 Task: Create a sub task Design and Implement Solution for the task  Implement a new remote support system for a company's clients in the project AlphaFlow , assign it to team member softage.1@softage.net and update the status of the sub task to  Off Track , set the priority of the sub task to High
Action: Mouse moved to (57, 238)
Screenshot: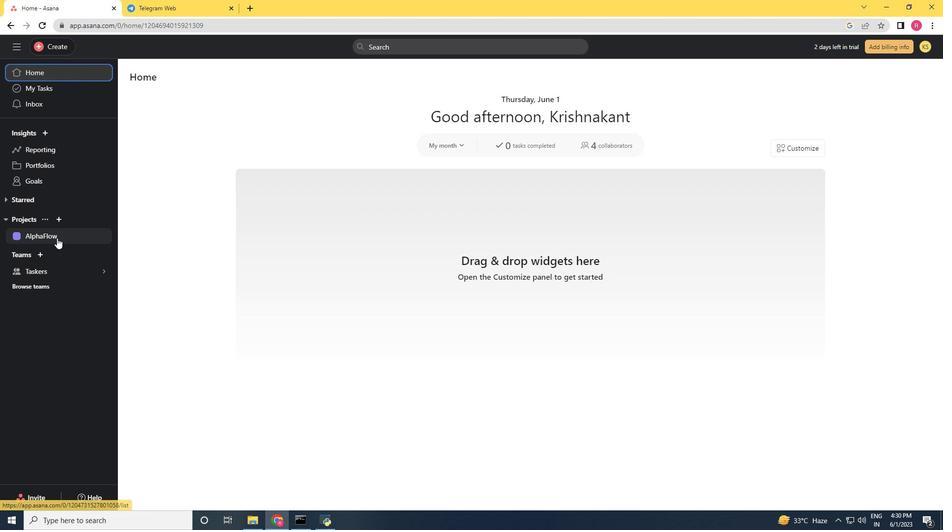 
Action: Mouse pressed left at (56, 238)
Screenshot: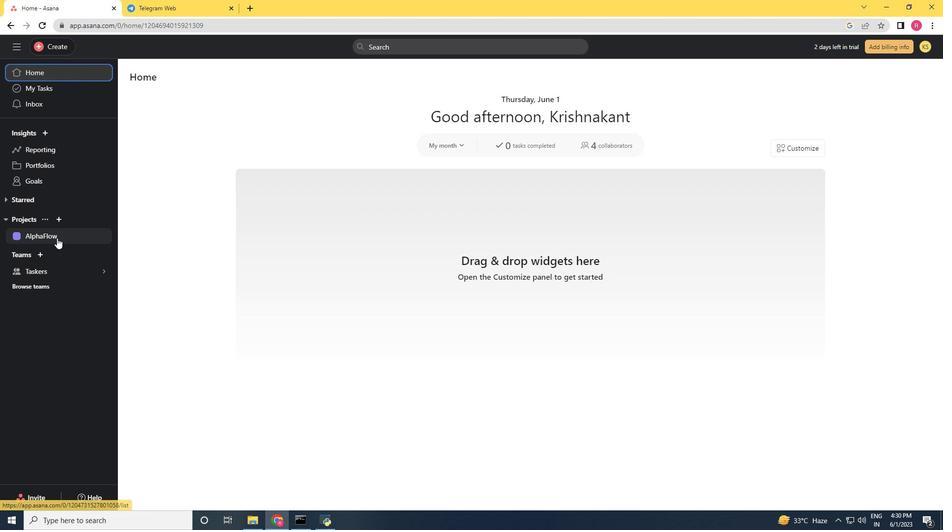 
Action: Mouse moved to (462, 220)
Screenshot: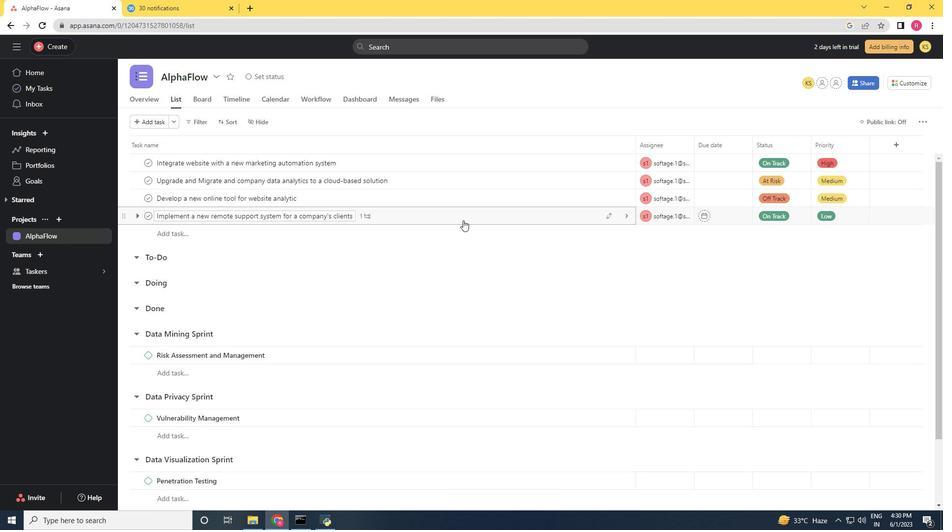 
Action: Mouse pressed left at (462, 220)
Screenshot: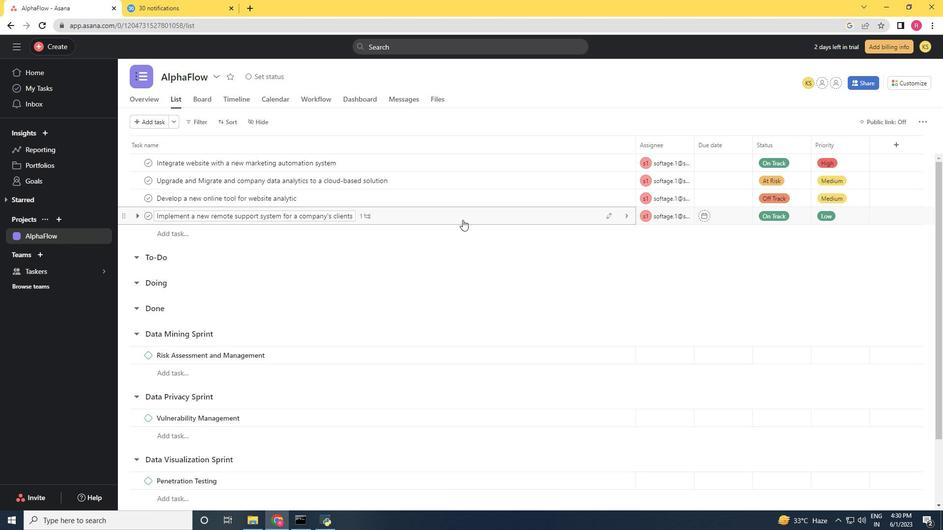 
Action: Mouse moved to (762, 294)
Screenshot: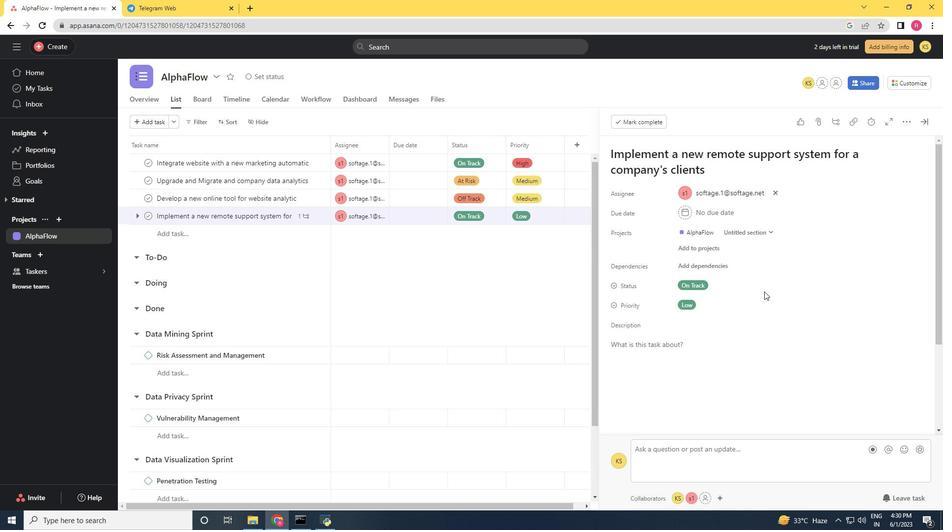 
Action: Mouse scrolled (762, 293) with delta (0, 0)
Screenshot: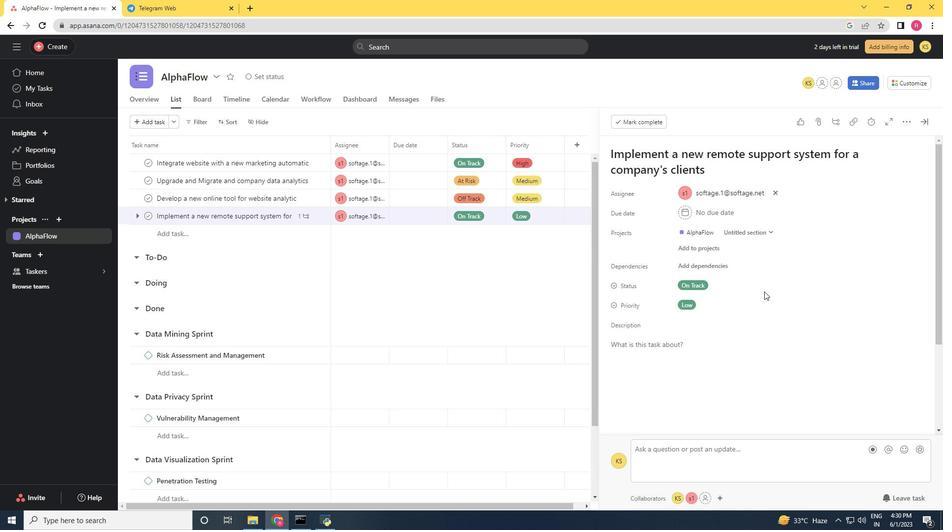 
Action: Mouse moved to (761, 296)
Screenshot: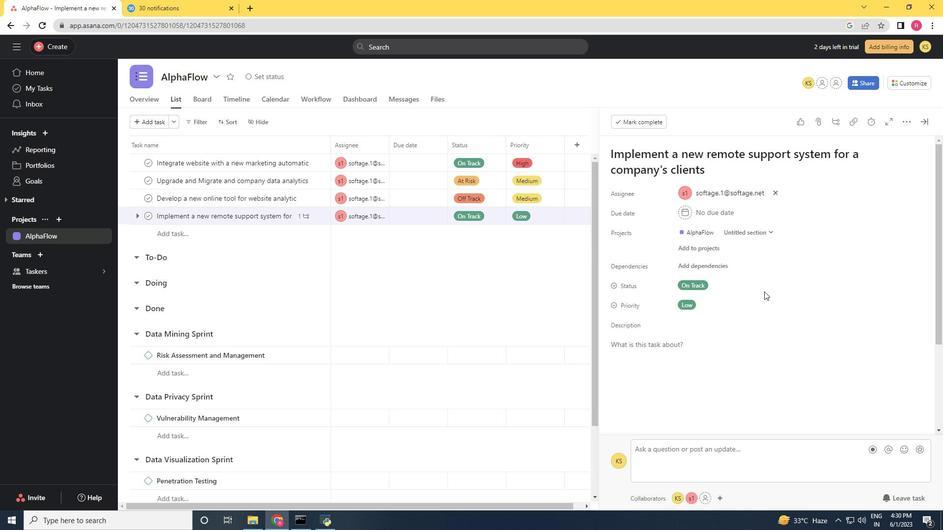 
Action: Mouse scrolled (761, 296) with delta (0, 0)
Screenshot: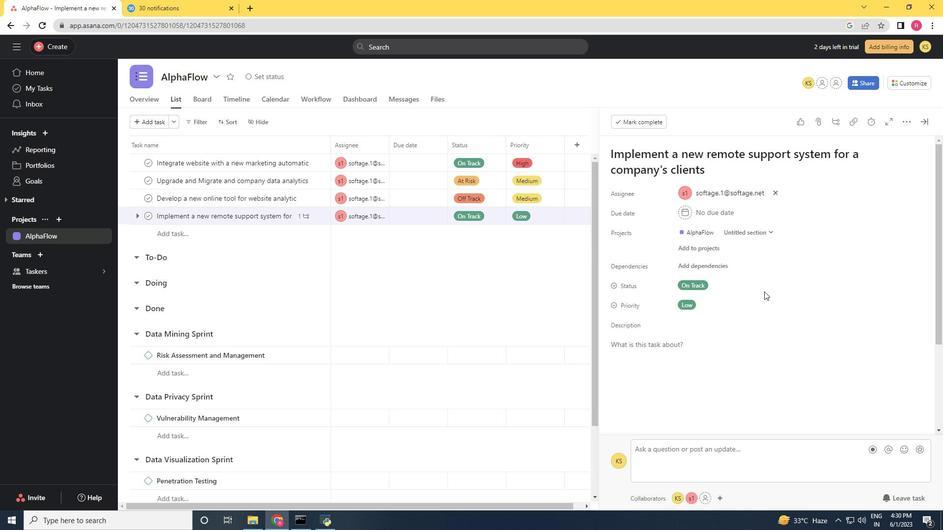 
Action: Mouse moved to (760, 298)
Screenshot: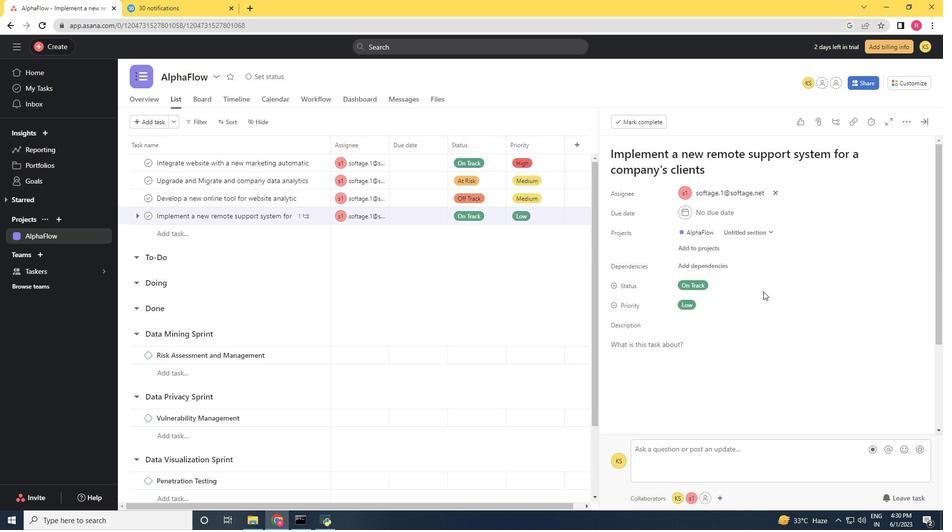 
Action: Mouse scrolled (760, 297) with delta (0, 0)
Screenshot: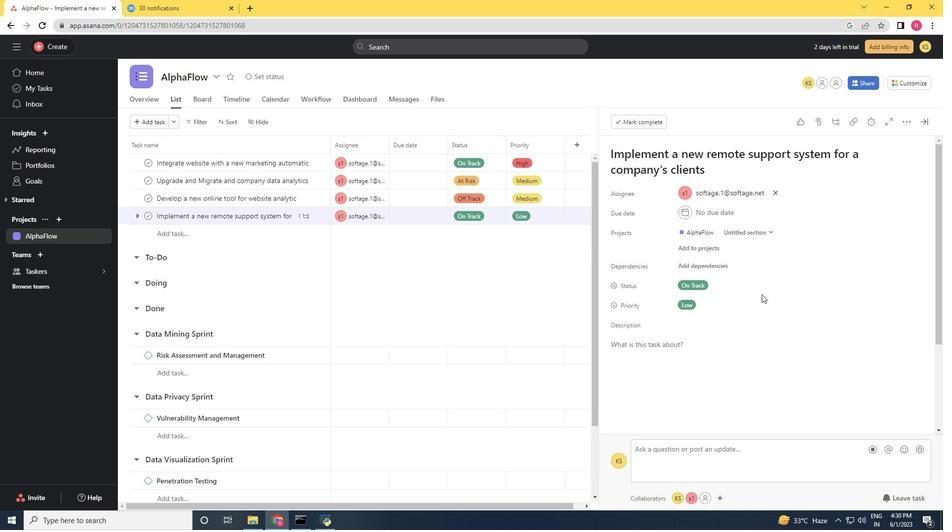 
Action: Mouse moved to (614, 358)
Screenshot: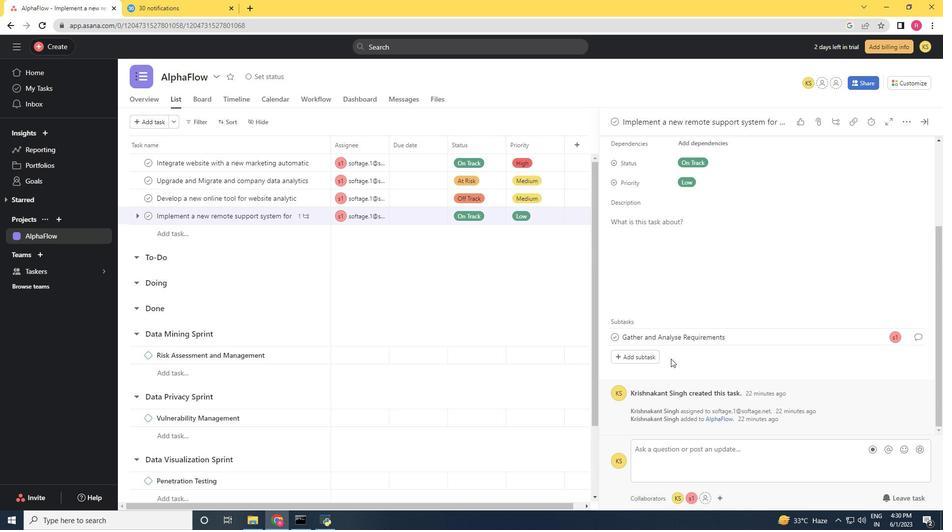 
Action: Mouse pressed left at (614, 358)
Screenshot: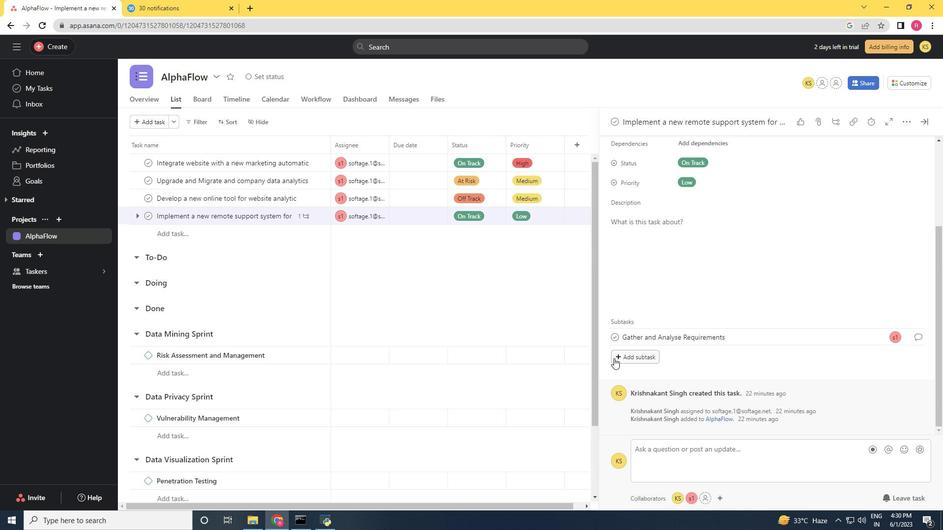 
Action: Mouse moved to (414, 364)
Screenshot: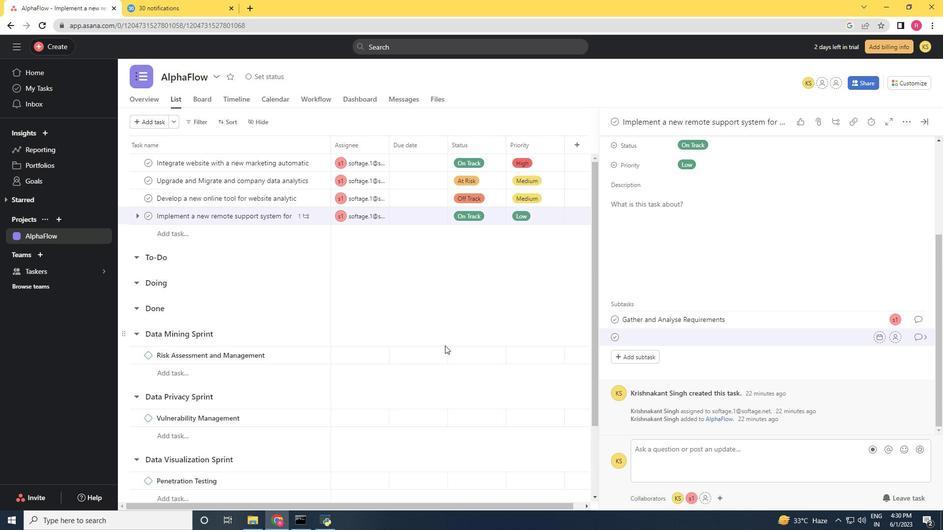 
Action: Key pressed <Key.shift><Key.shift><Key.shift><Key.shift><Key.shift><Key.shift><Key.shift><Key.shift><Key.shift><Key.shift><Key.shift><Key.shift><Key.shift><Key.shift><Key.shift><Key.shift><Key.shift><Key.shift><Key.shift><Key.shift><Key.shift><Key.shift><Key.shift><Key.shift><Key.shift><Key.shift><Key.shift><Key.shift><Key.shift><Key.shift><Key.shift><Key.shift><Key.shift><Key.shift><Key.shift><Key.shift><Key.shift><Key.shift><Key.shift><Key.shift><Key.shift><Key.shift><Key.shift><Key.shift>De
Screenshot: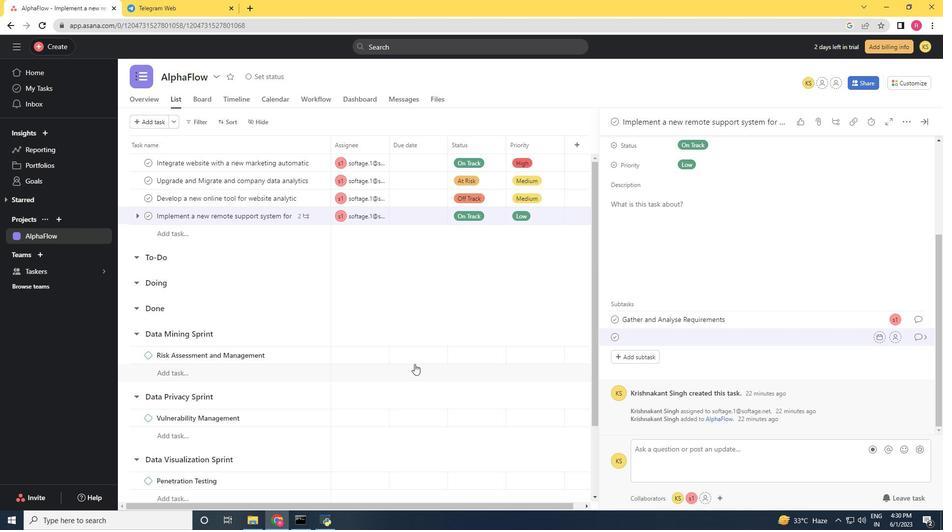 
Action: Mouse moved to (414, 364)
Screenshot: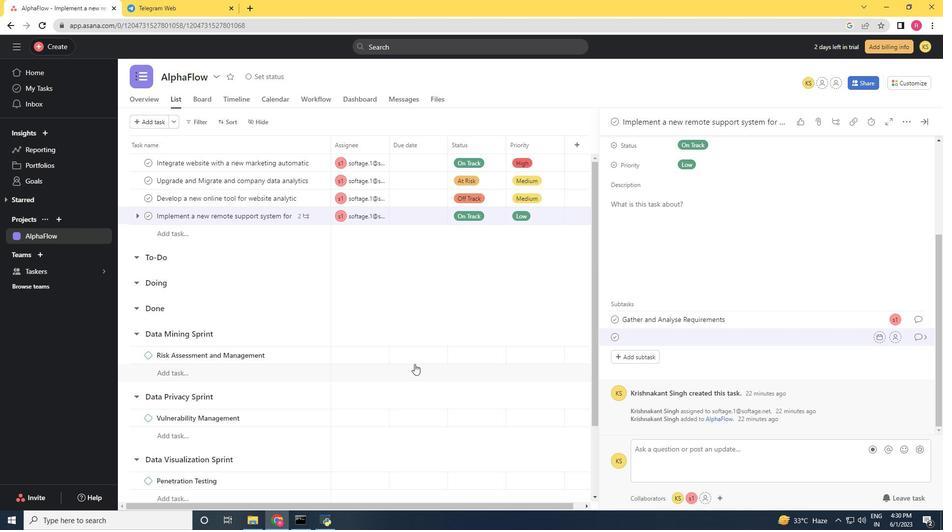 
Action: Key pressed sign<Key.space>and<Key.space><Key.shift>Implement<Key.space><Key.shift>Solution<Key.space>
Screenshot: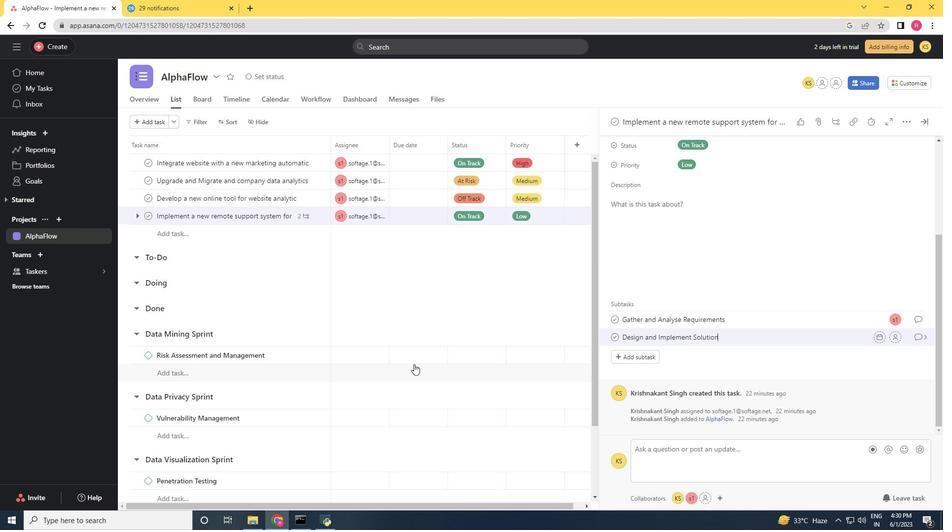 
Action: Mouse moved to (894, 332)
Screenshot: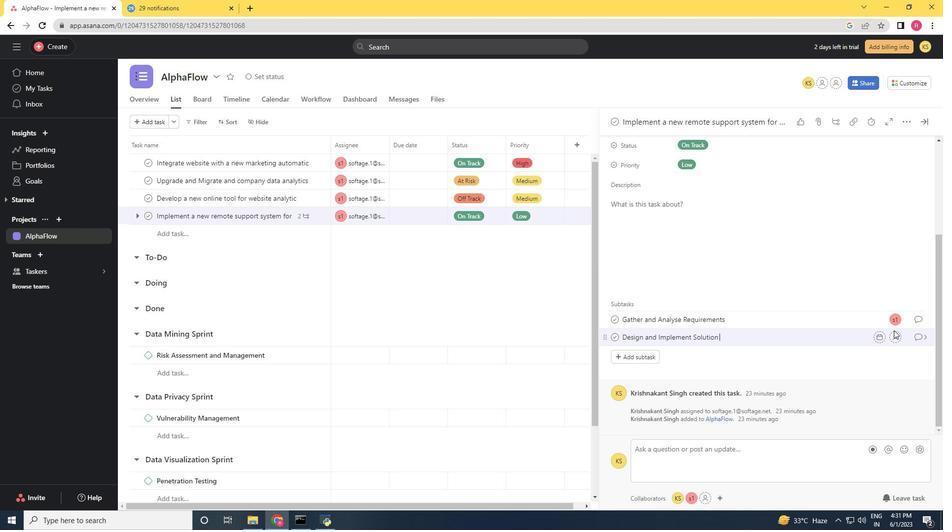 
Action: Mouse pressed left at (894, 332)
Screenshot: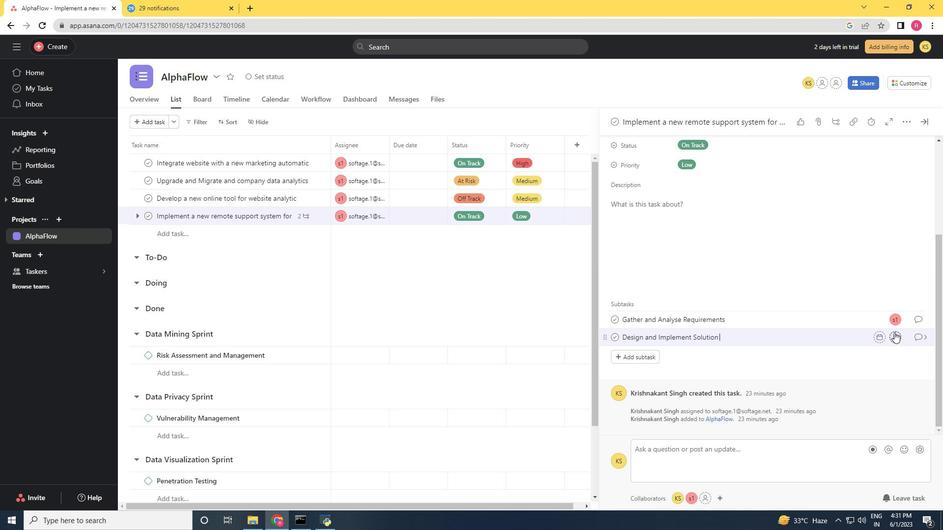 
Action: Mouse moved to (751, 286)
Screenshot: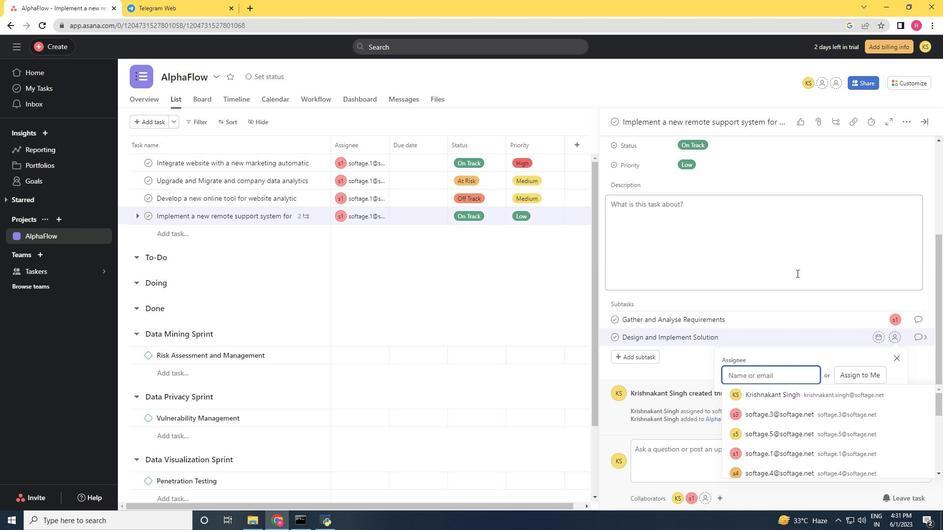 
Action: Key pressed softage.1<Key.shift>@softage.net
Screenshot: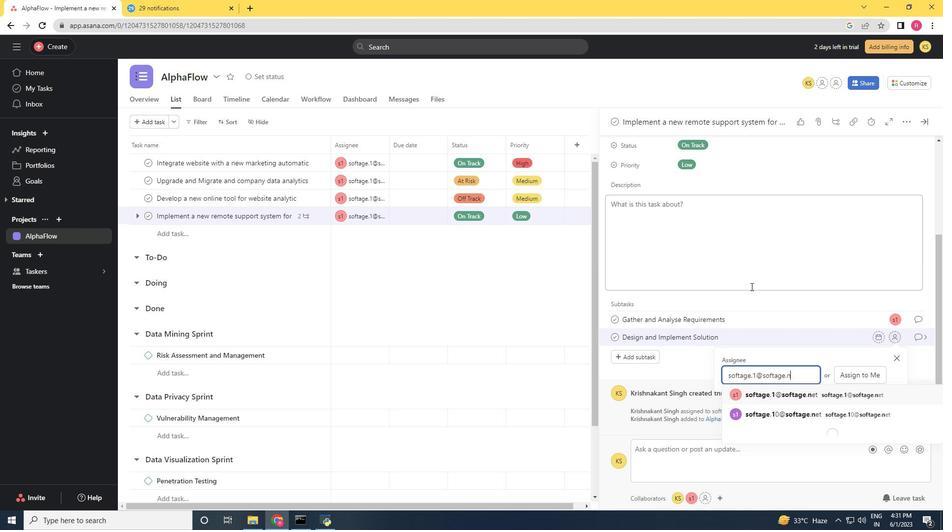 
Action: Mouse moved to (794, 394)
Screenshot: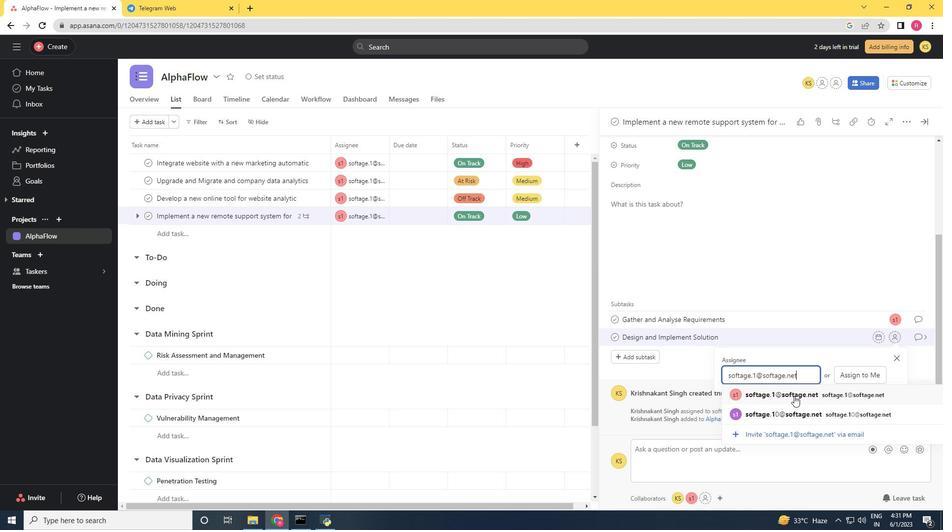 
Action: Mouse pressed left at (794, 394)
Screenshot: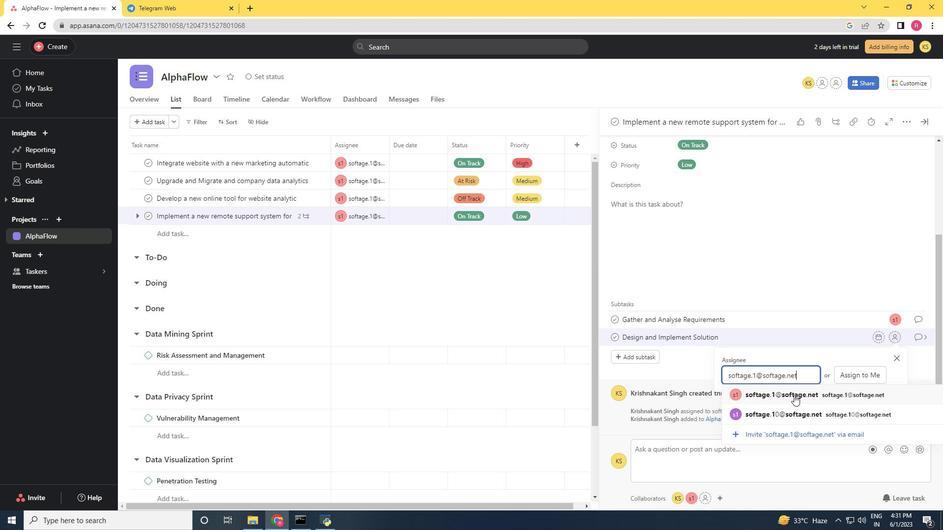 
Action: Mouse moved to (915, 335)
Screenshot: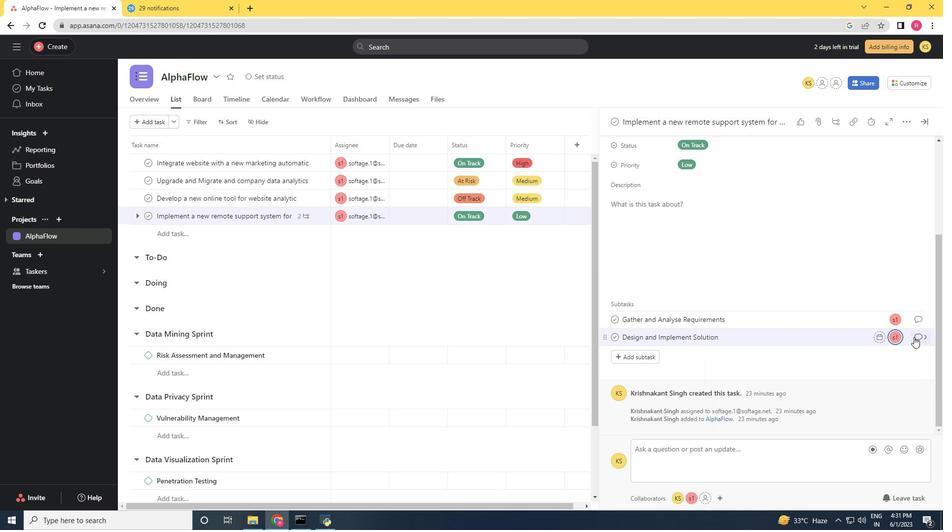 
Action: Mouse pressed left at (915, 335)
Screenshot: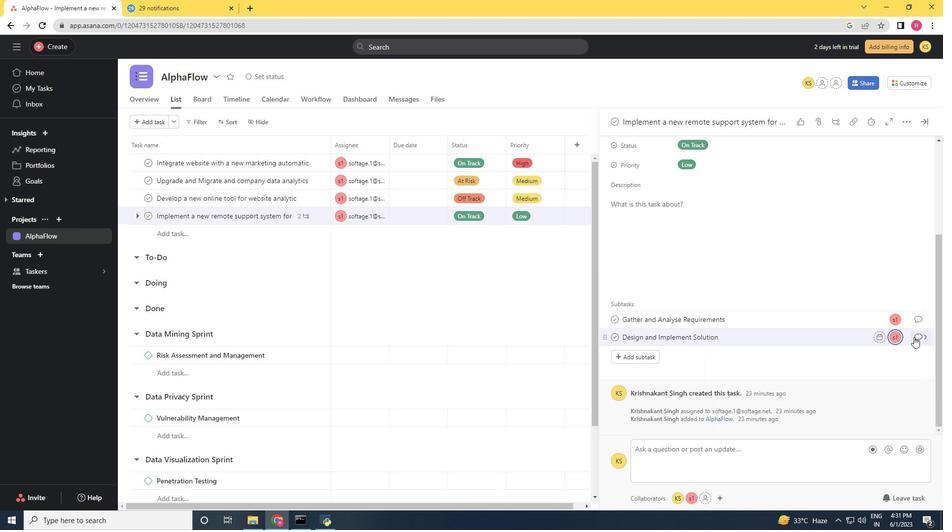 
Action: Mouse moved to (649, 258)
Screenshot: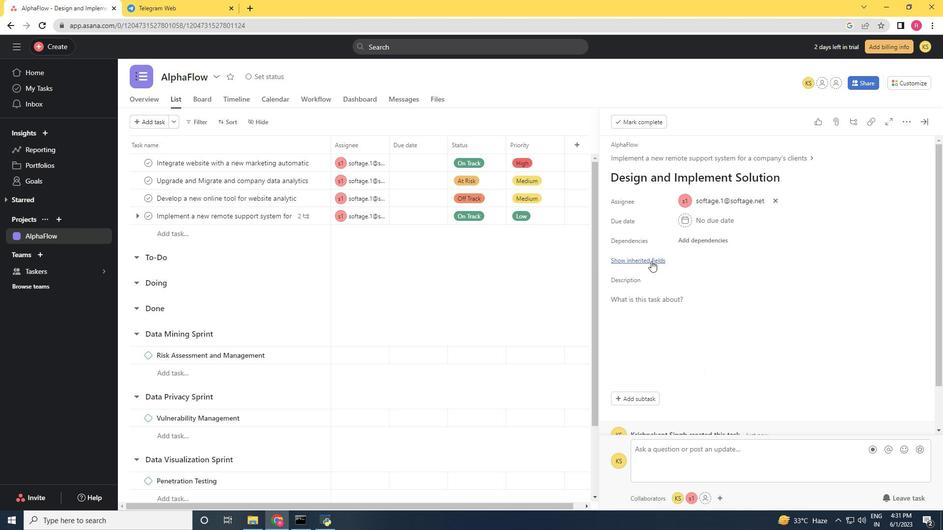 
Action: Mouse pressed left at (649, 258)
Screenshot: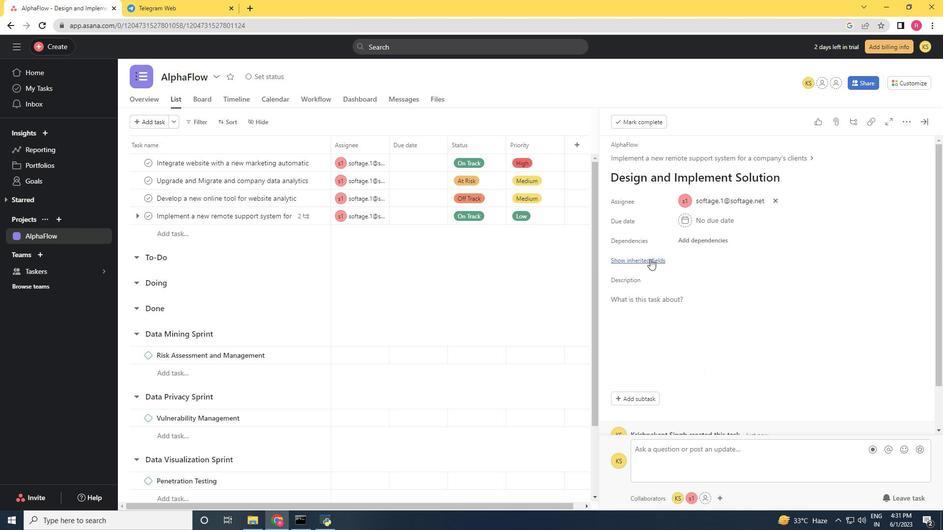 
Action: Mouse moved to (691, 277)
Screenshot: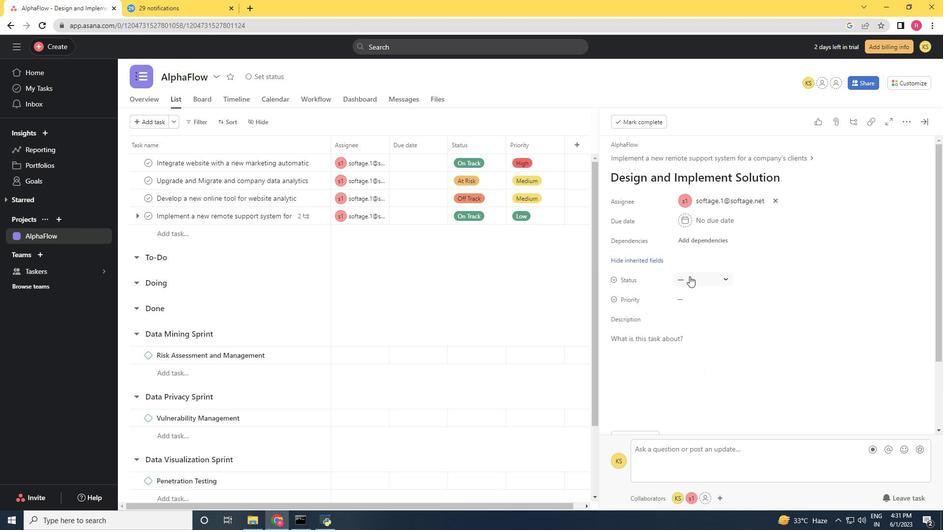 
Action: Mouse pressed left at (691, 277)
Screenshot: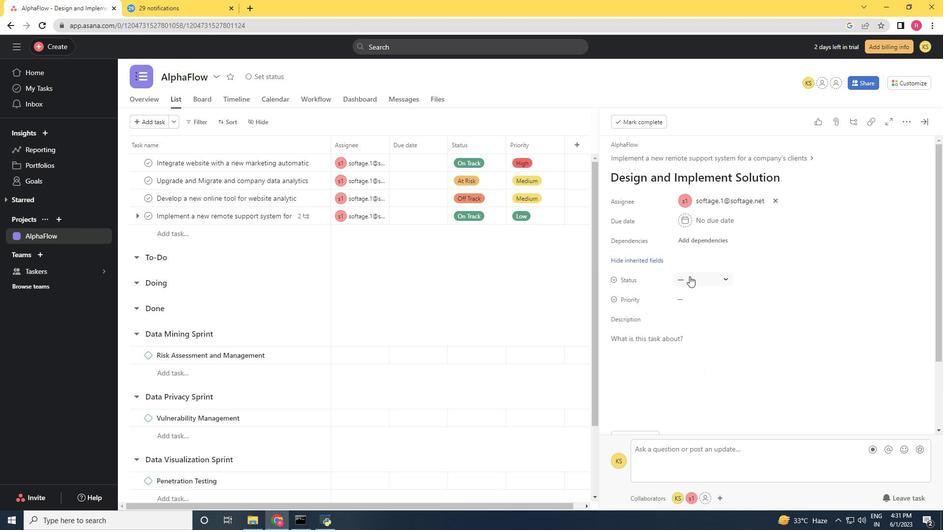 
Action: Mouse moved to (709, 331)
Screenshot: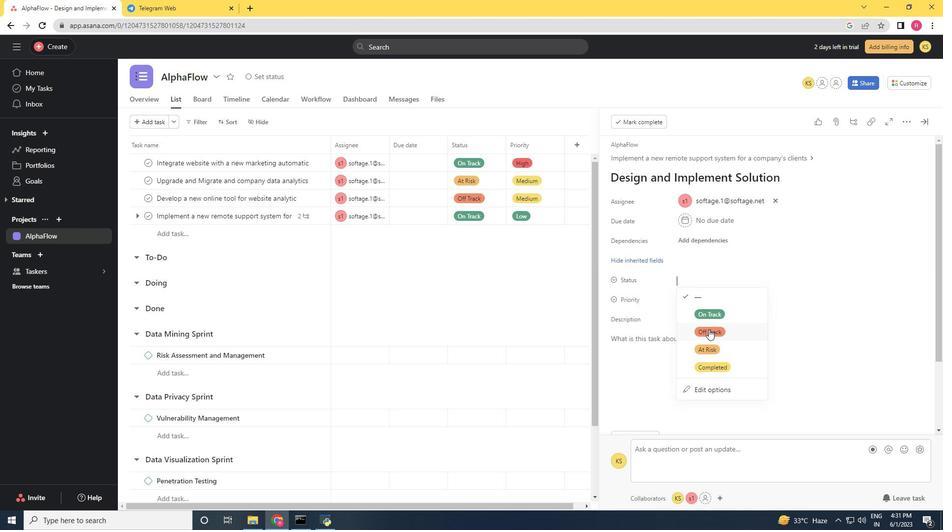 
Action: Mouse pressed left at (709, 331)
Screenshot: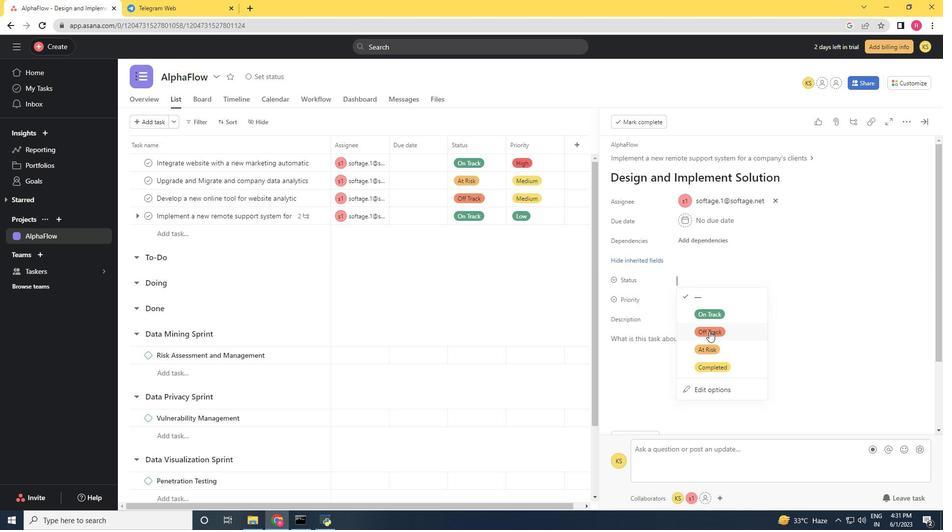 
Action: Mouse moved to (684, 303)
Screenshot: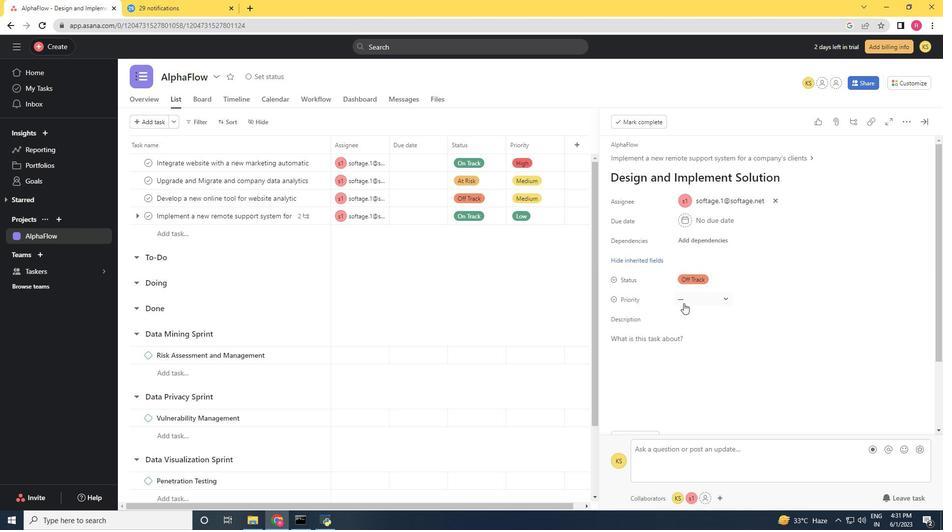 
Action: Mouse pressed left at (684, 303)
Screenshot: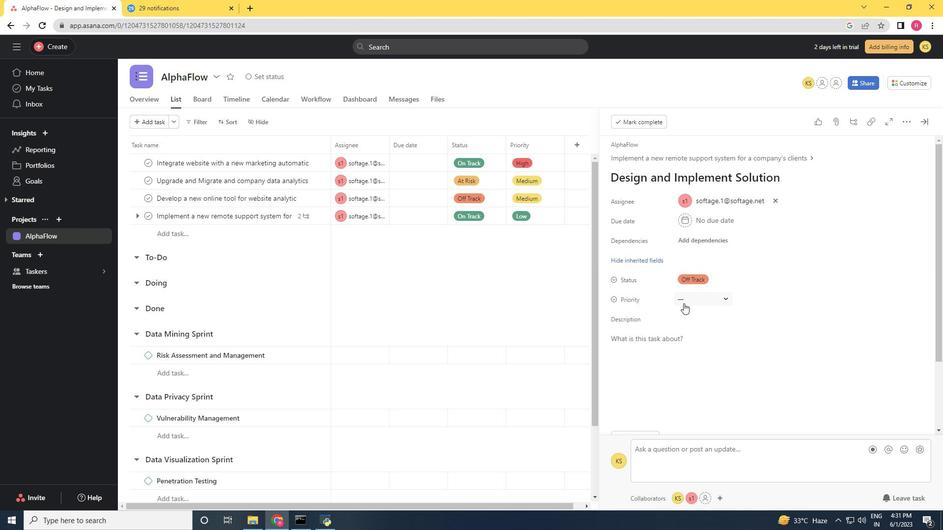 
Action: Mouse moved to (698, 332)
Screenshot: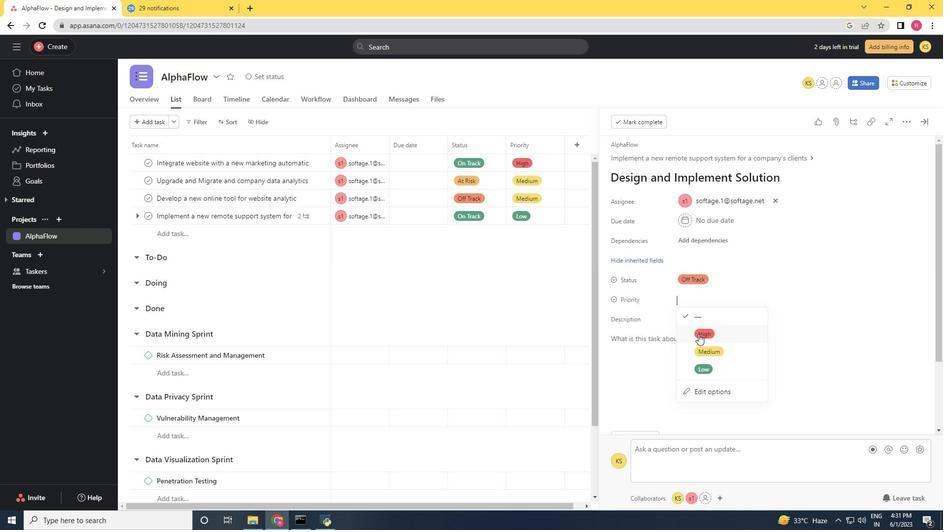 
Action: Mouse pressed left at (698, 332)
Screenshot: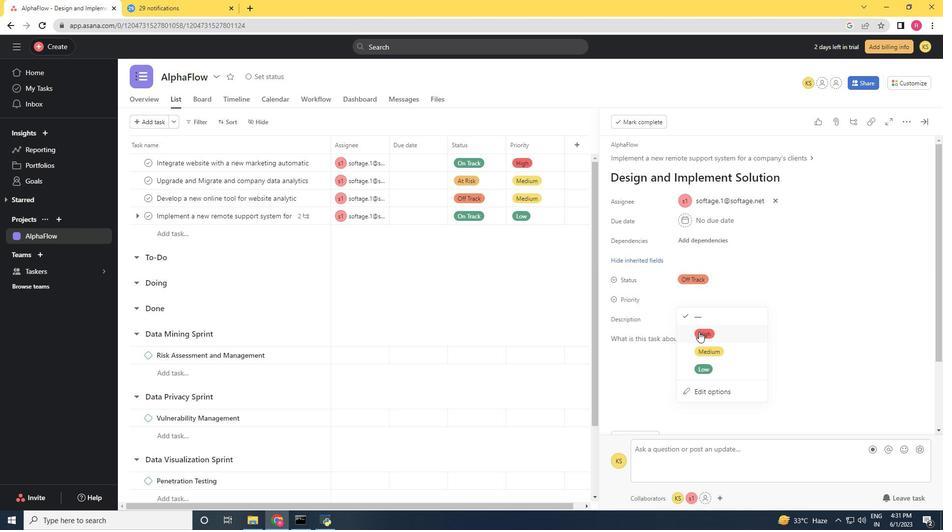 
Action: Mouse moved to (637, 363)
Screenshot: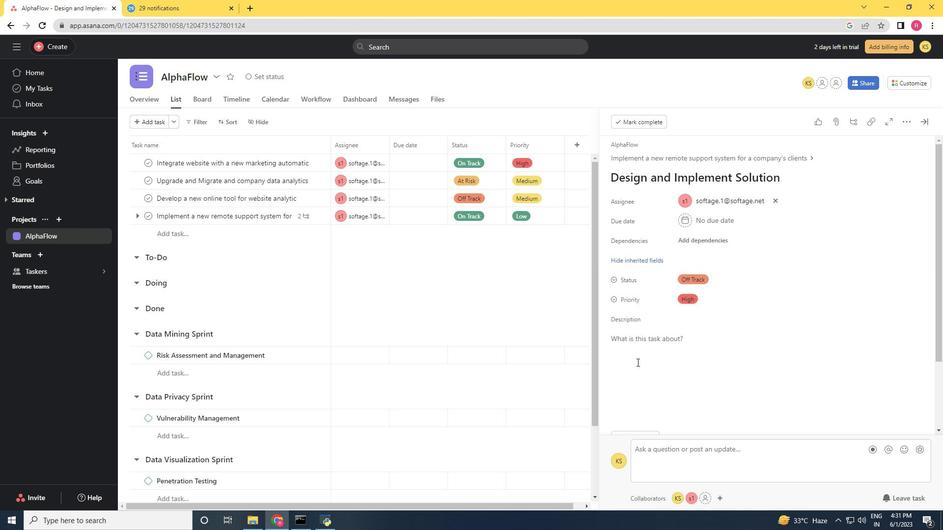 
